 Task: Select the file "logo" for logo the sub source.
Action: Mouse moved to (100, 94)
Screenshot: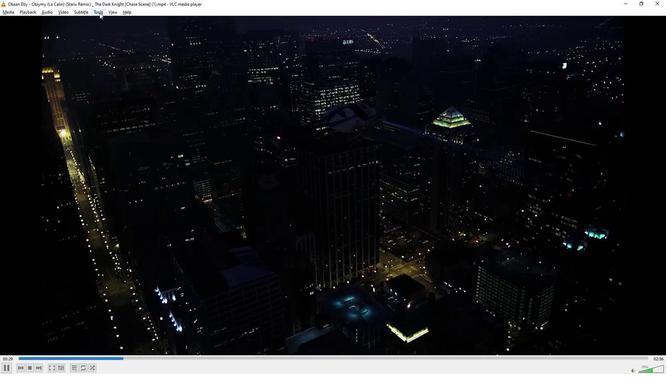 
Action: Mouse pressed left at (100, 94)
Screenshot: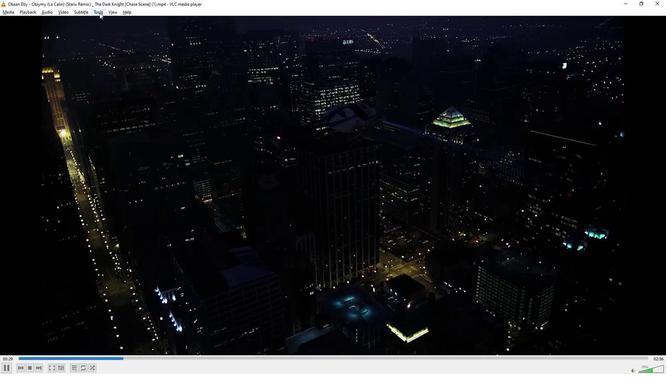 
Action: Mouse moved to (115, 151)
Screenshot: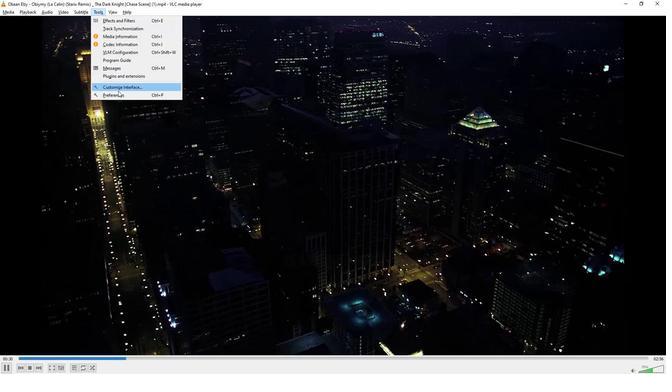 
Action: Mouse pressed left at (115, 151)
Screenshot: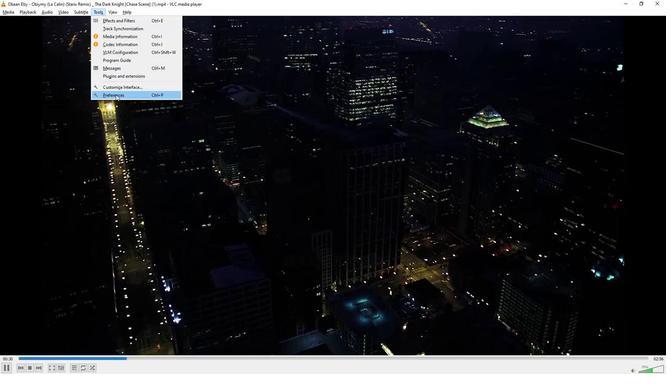 
Action: Mouse moved to (126, 296)
Screenshot: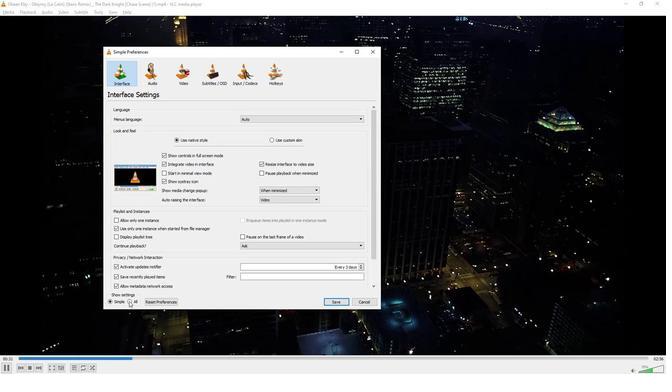 
Action: Mouse pressed left at (126, 296)
Screenshot: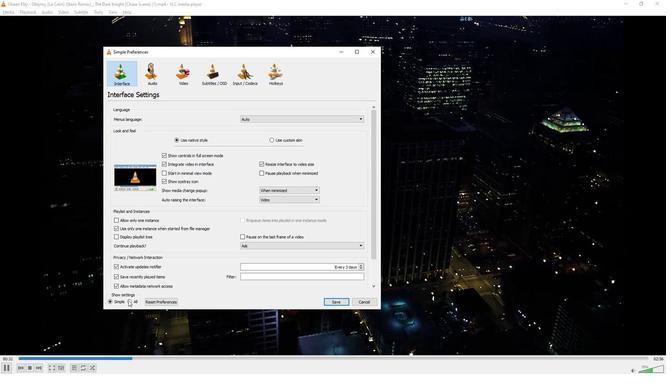 
Action: Mouse moved to (124, 278)
Screenshot: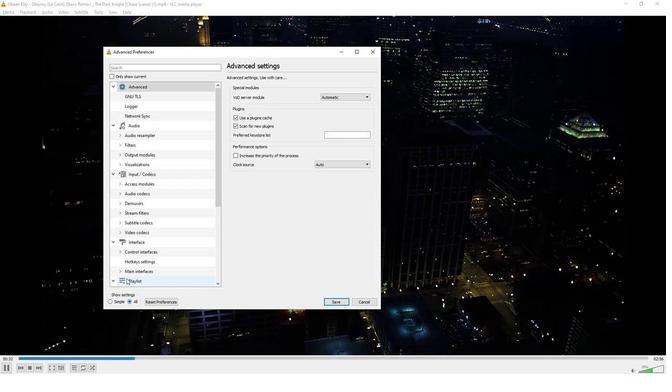 
Action: Mouse scrolled (124, 278) with delta (0, 0)
Screenshot: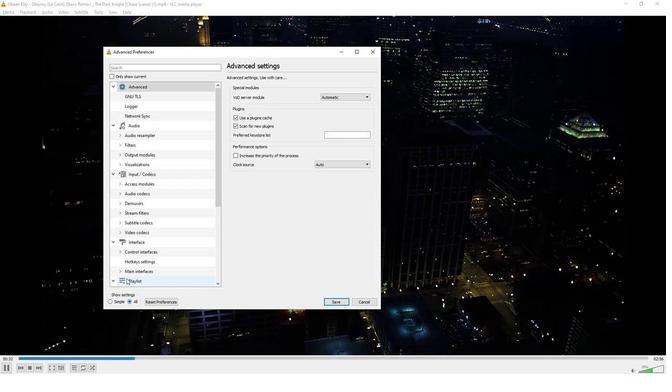 
Action: Mouse moved to (124, 278)
Screenshot: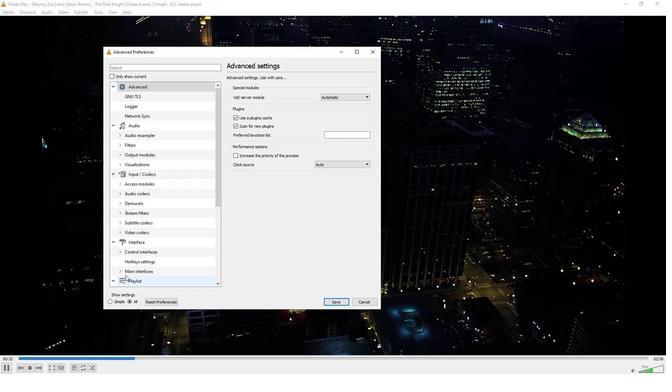 
Action: Mouse scrolled (124, 277) with delta (0, 0)
Screenshot: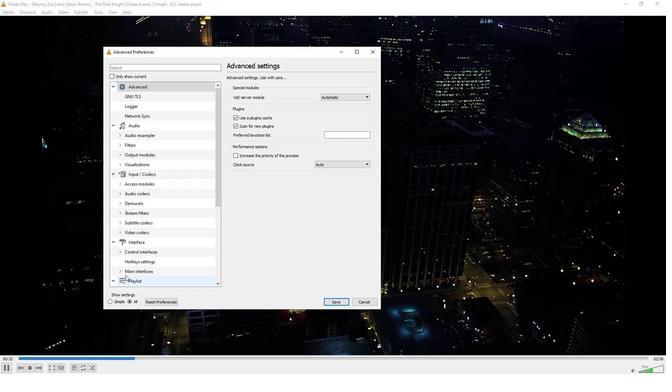 
Action: Mouse moved to (124, 277)
Screenshot: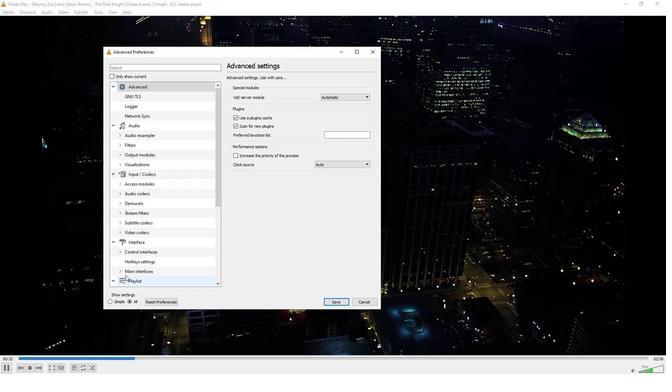 
Action: Mouse scrolled (124, 277) with delta (0, 0)
Screenshot: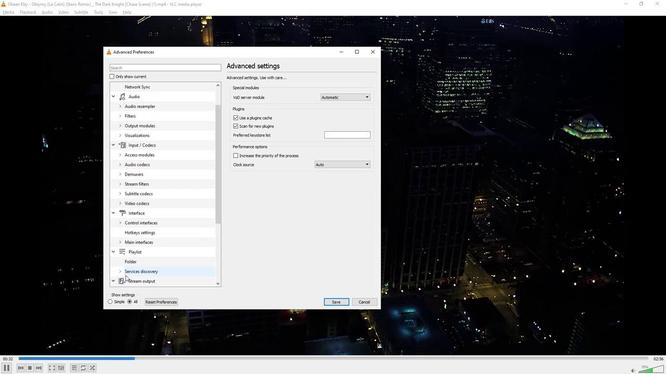
Action: Mouse moved to (124, 277)
Screenshot: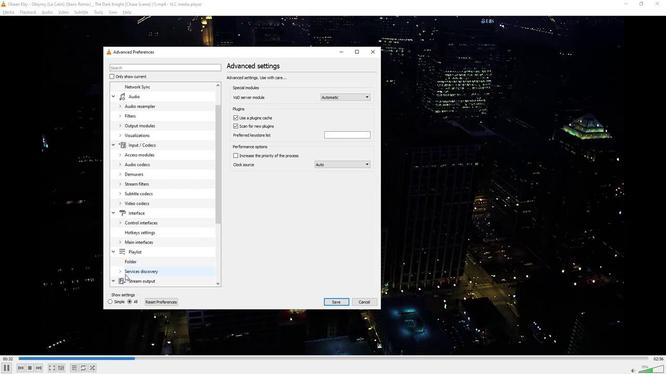 
Action: Mouse scrolled (124, 277) with delta (0, 0)
Screenshot: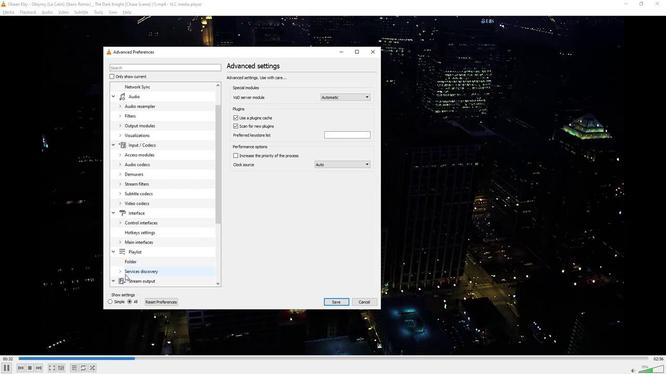 
Action: Mouse scrolled (124, 277) with delta (0, 0)
Screenshot: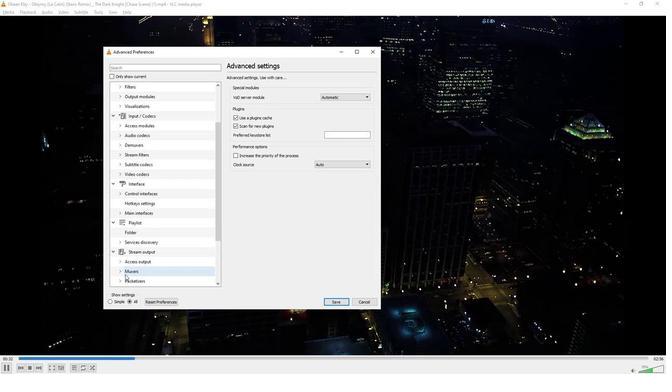 
Action: Mouse scrolled (124, 277) with delta (0, 0)
Screenshot: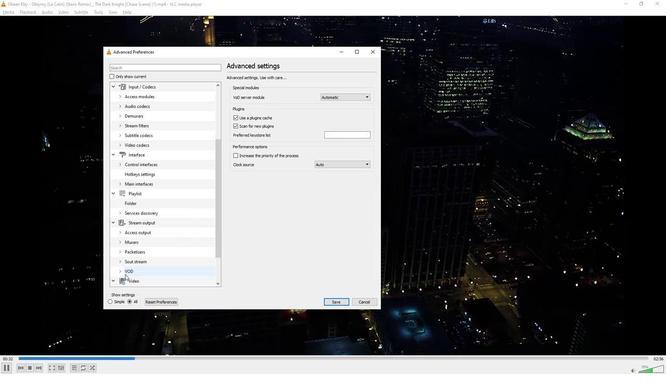 
Action: Mouse moved to (118, 283)
Screenshot: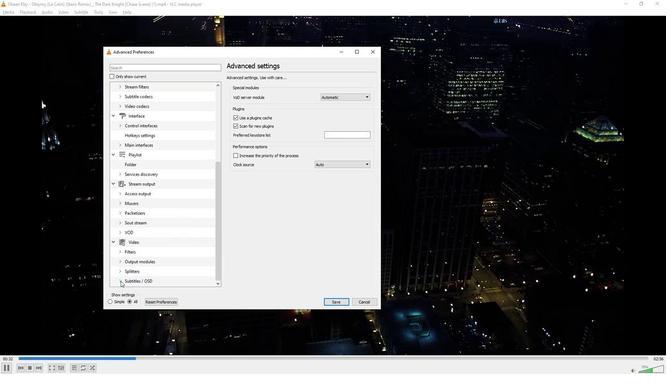 
Action: Mouse pressed left at (118, 283)
Screenshot: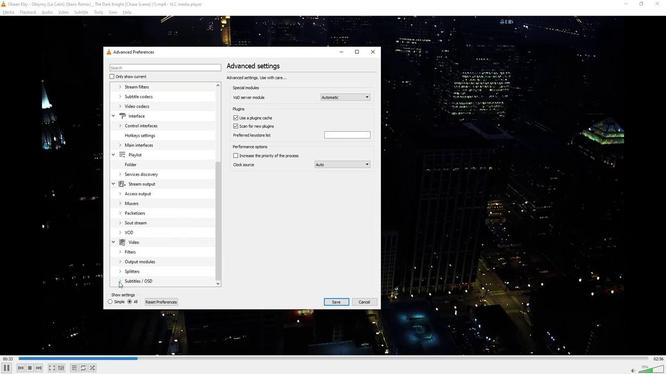 
Action: Mouse scrolled (118, 282) with delta (0, 0)
Screenshot: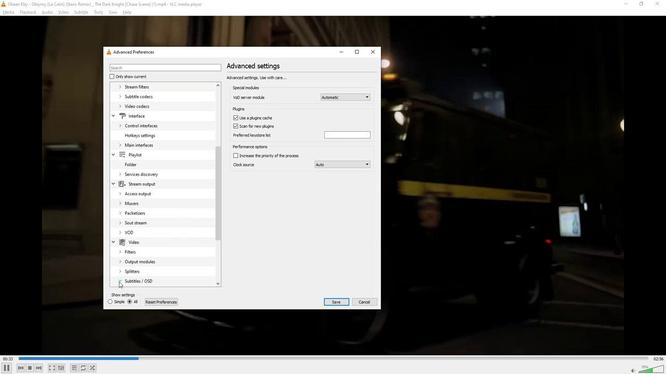 
Action: Mouse moved to (138, 276)
Screenshot: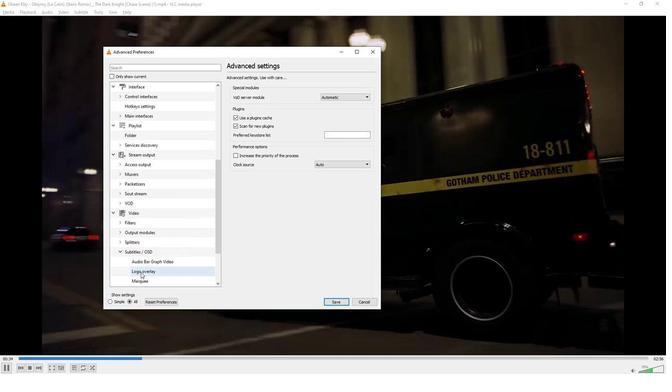 
Action: Mouse pressed left at (138, 276)
Screenshot: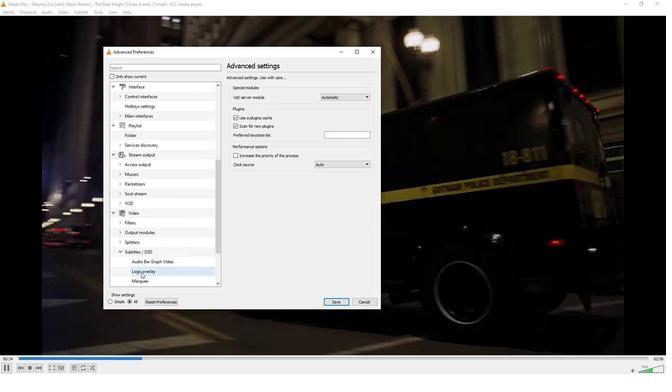 
Action: Mouse moved to (333, 147)
Screenshot: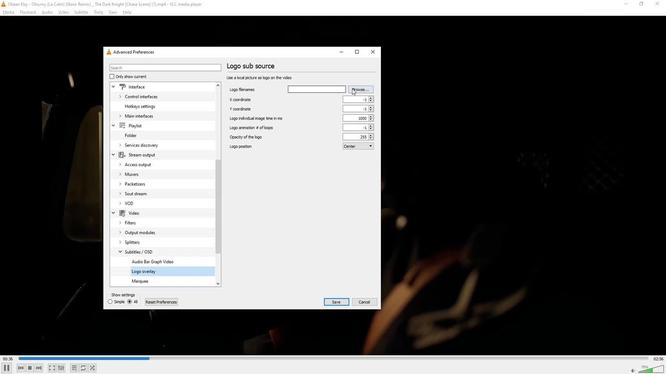 
Action: Mouse pressed left at (333, 147)
Screenshot: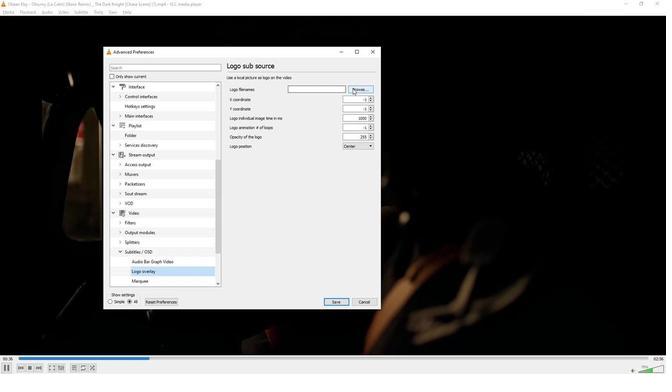 
Action: Mouse moved to (187, 162)
Screenshot: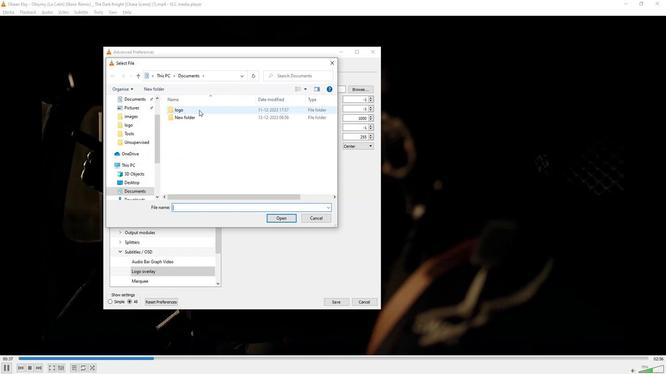 
Action: Mouse pressed left at (187, 162)
Screenshot: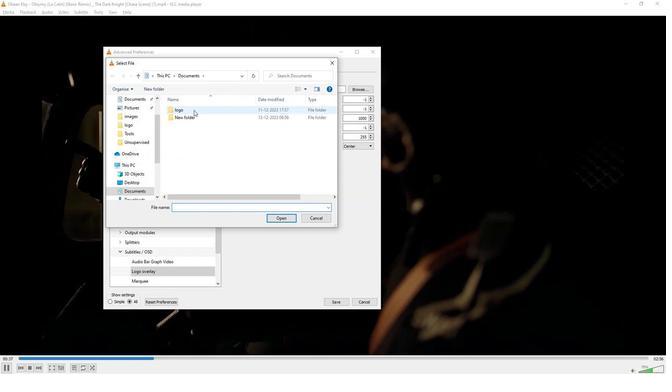 
Action: Mouse pressed left at (187, 162)
Screenshot: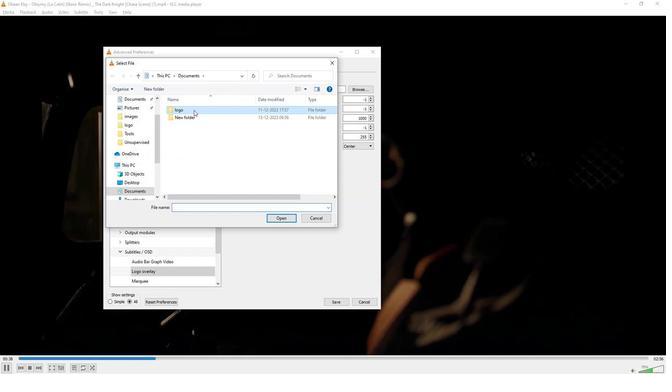 
Action: Mouse moved to (186, 167)
Screenshot: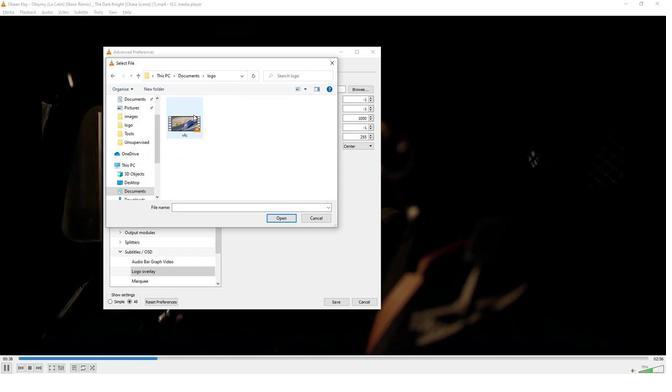 
Action: Mouse pressed left at (186, 167)
Screenshot: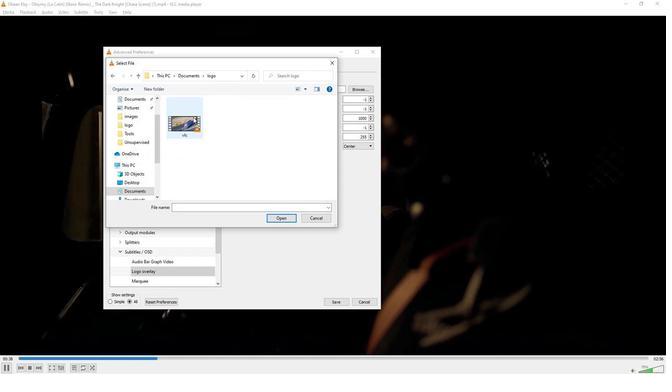 
Action: Mouse pressed left at (186, 167)
Screenshot: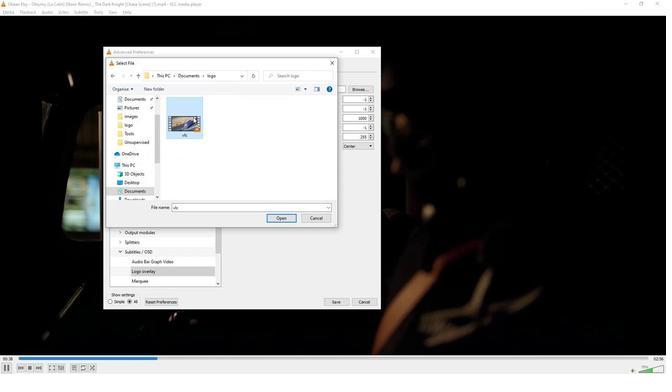 
Action: Mouse moved to (313, 219)
Screenshot: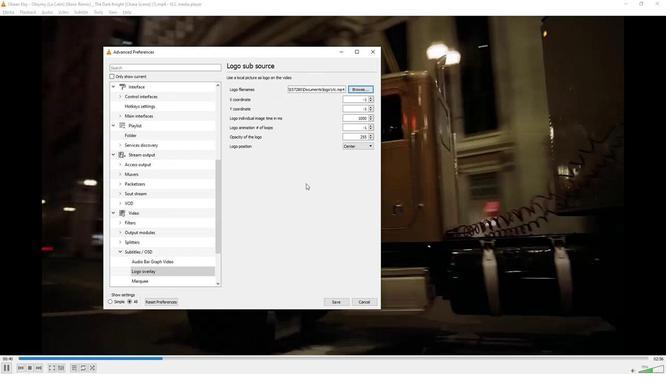 
